 Task: Assign in the project AgileFalcon the issue 'Integrate a new gamification feature into an existing mobile application to increase user engagement and retention' to the sprint 'Infrastructure Monitoring Sprint'. Assign in the project AgileFalcon the issue 'Develop a new tool for automated testing of web application accessibility compliance for people with disabilities' to the sprint 'Infrastructure Monitoring Sprint'. Assign in the project AgileFalcon the issue 'Upgrade the deployment pipeline of a web application to improve the speed and reliability of deployment' to the sprint 'Infrastructure Monitoring Sprint'. Assign in the project AgileFalcon the issue 'Create a new online platform for online photography courses with advanced image editing and composition features' to the sprint 'Infrastructure Monitoring Sprint'
Action: Mouse moved to (741, 420)
Screenshot: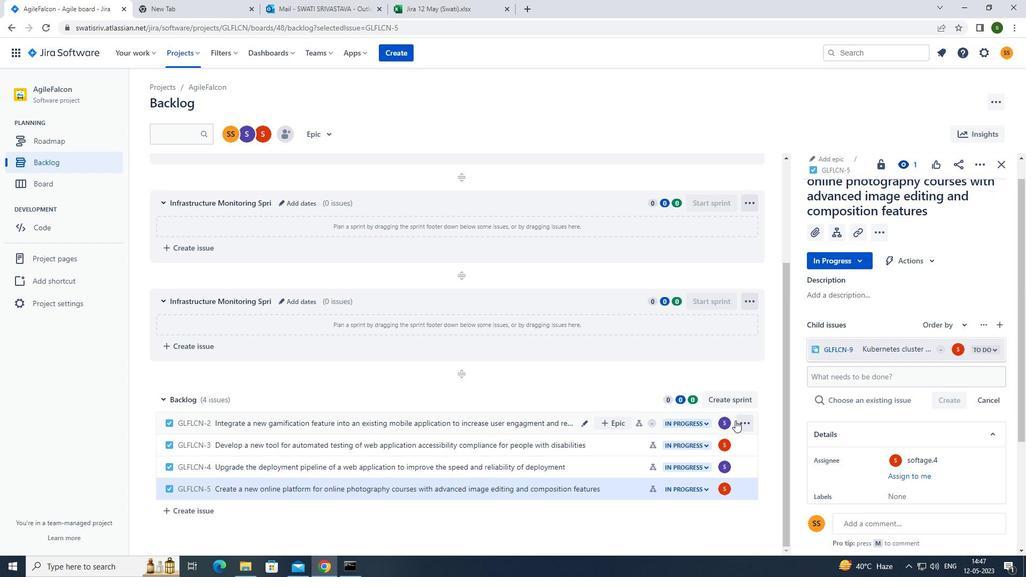 
Action: Mouse pressed left at (741, 420)
Screenshot: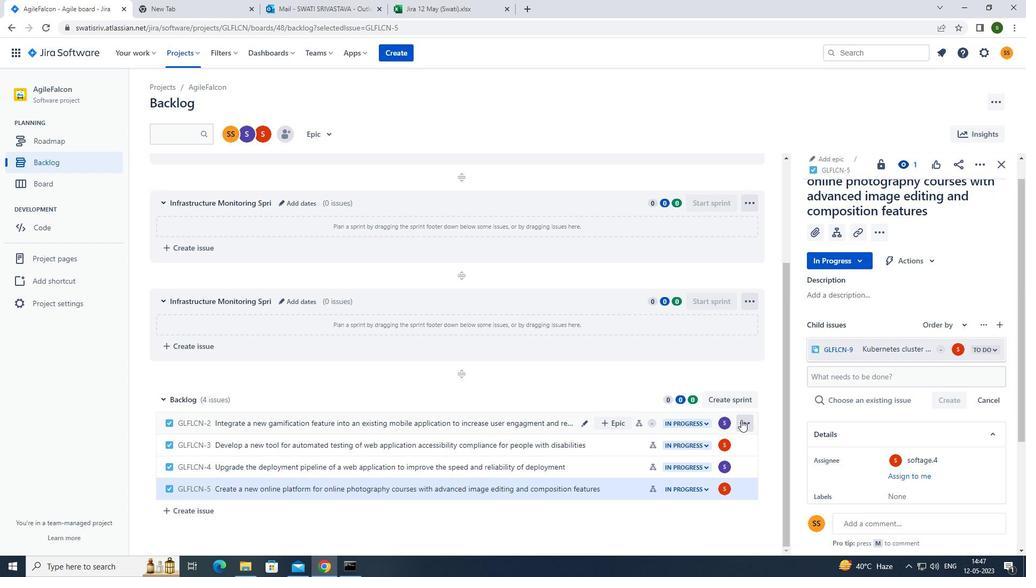
Action: Mouse moved to (705, 328)
Screenshot: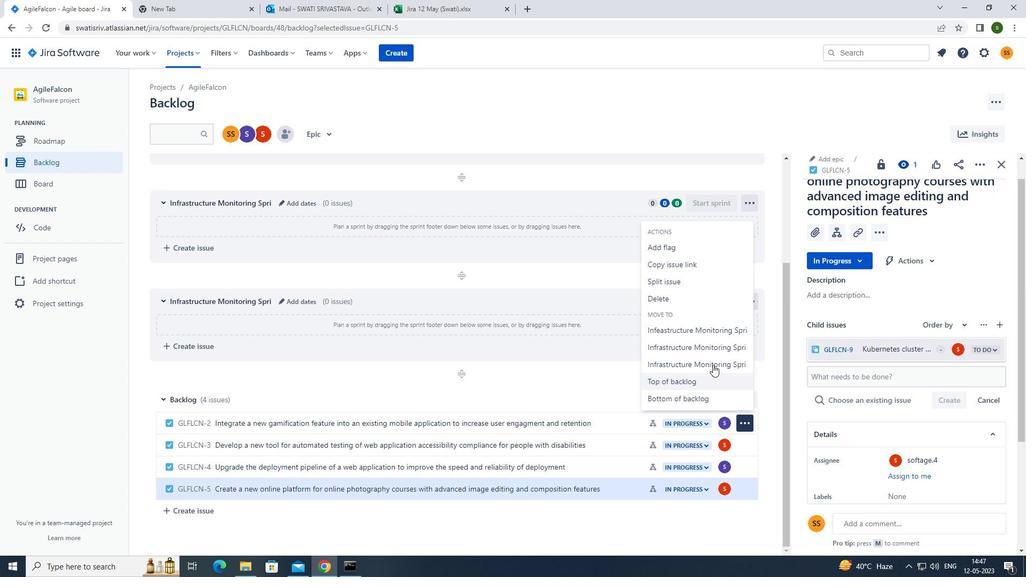 
Action: Mouse pressed left at (705, 328)
Screenshot: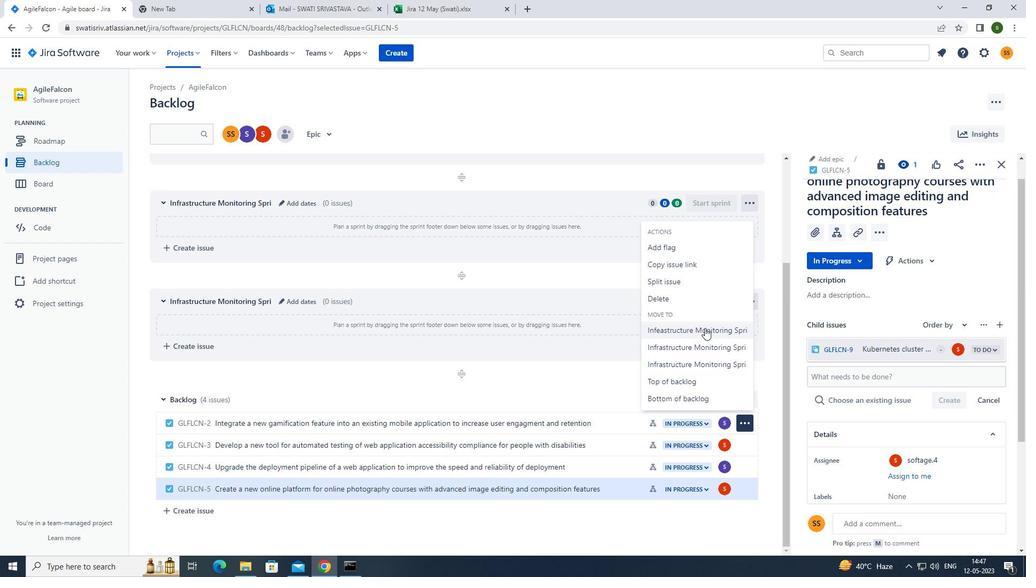 
Action: Mouse moved to (747, 451)
Screenshot: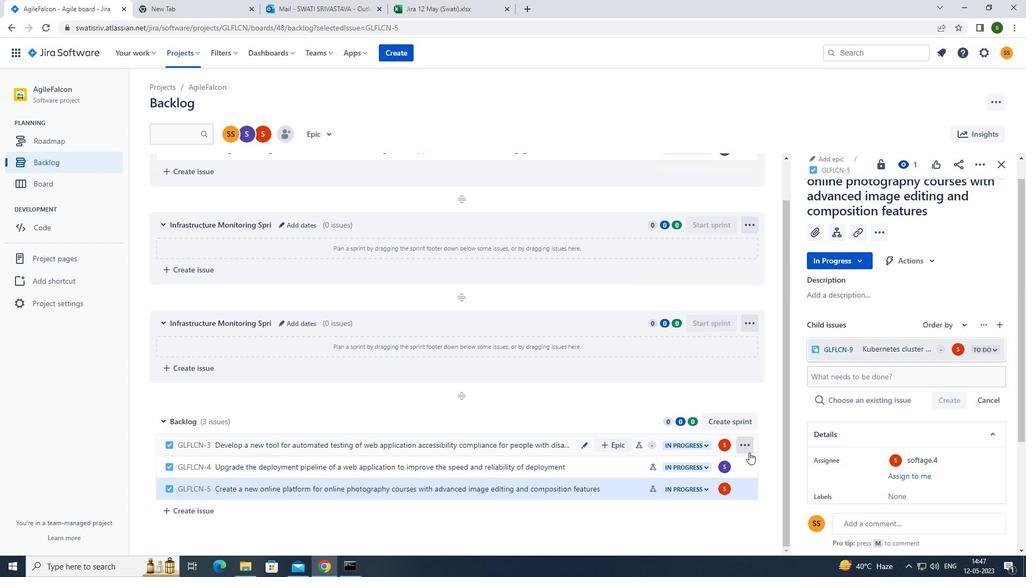 
Action: Mouse pressed left at (747, 451)
Screenshot: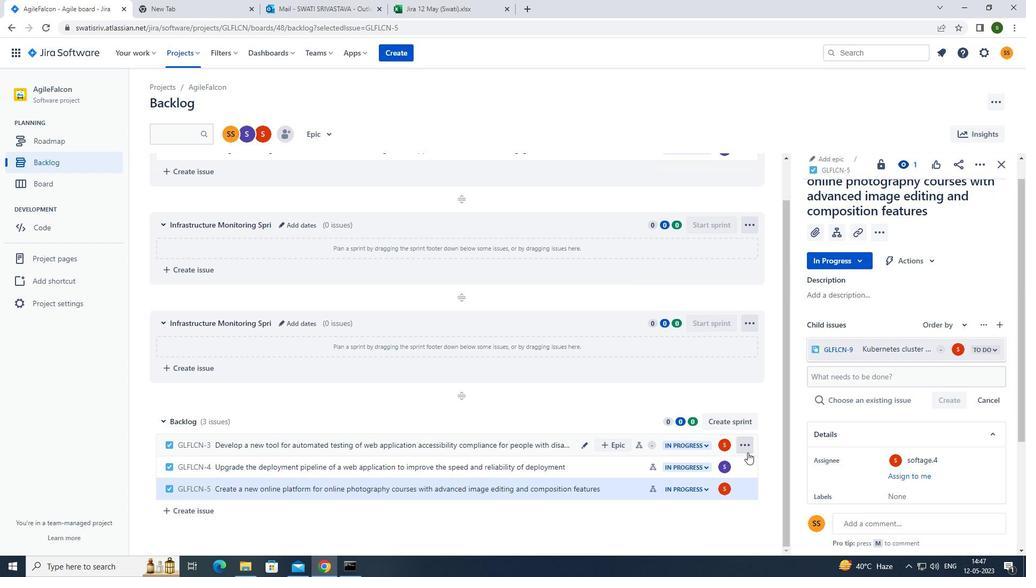 
Action: Mouse moved to (715, 371)
Screenshot: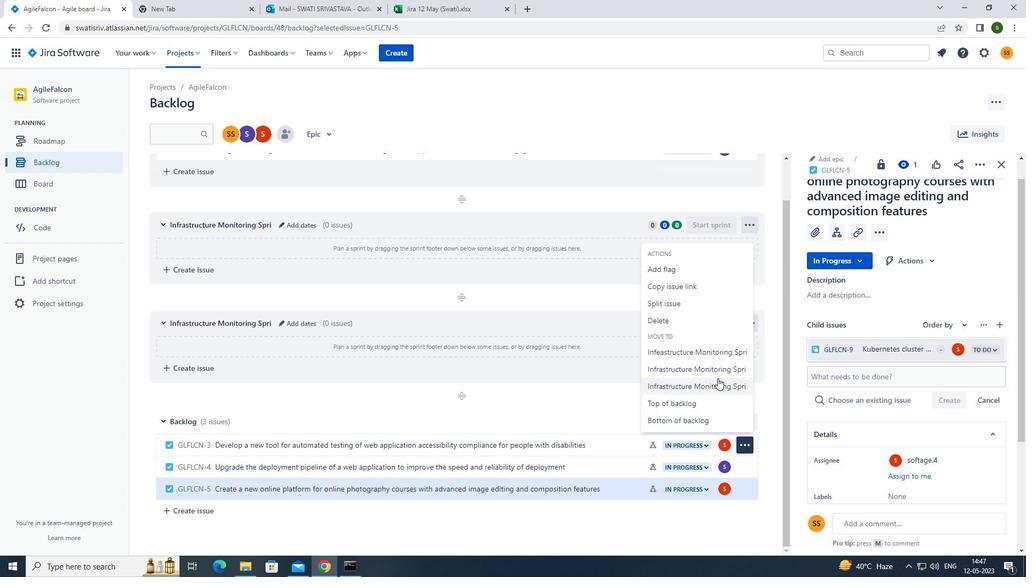 
Action: Mouse pressed left at (715, 371)
Screenshot: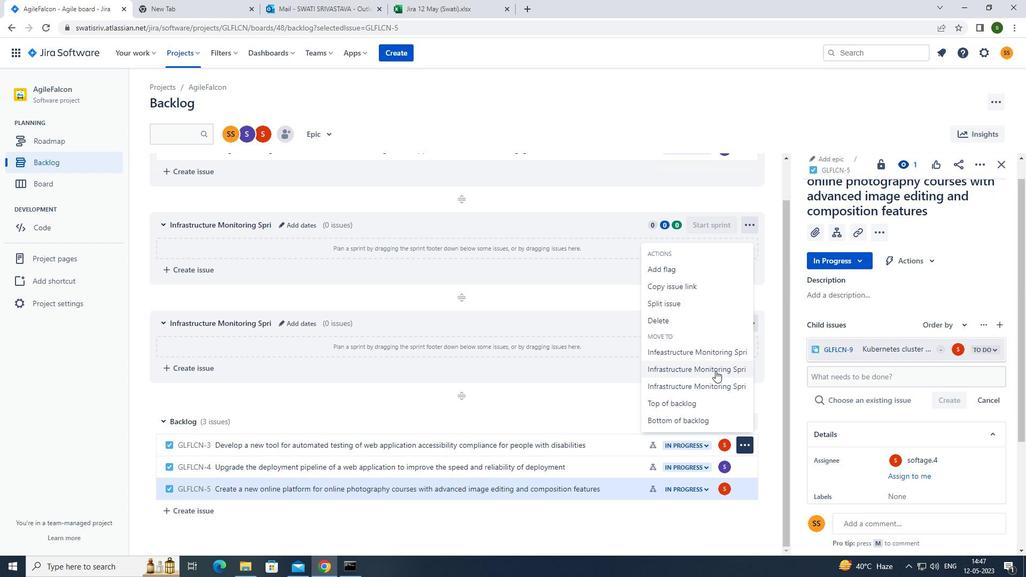 
Action: Mouse moved to (744, 468)
Screenshot: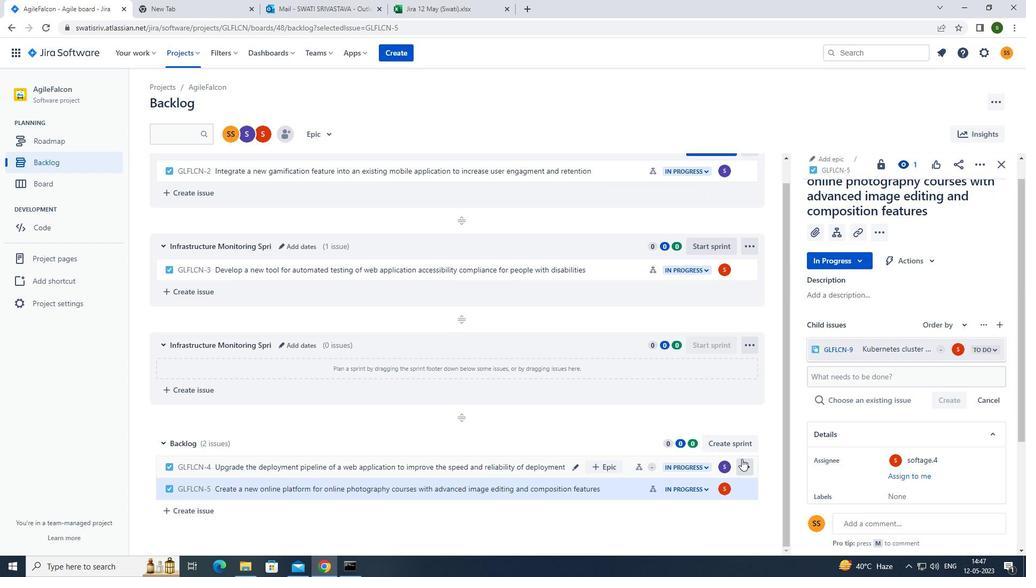 
Action: Mouse pressed left at (744, 468)
Screenshot: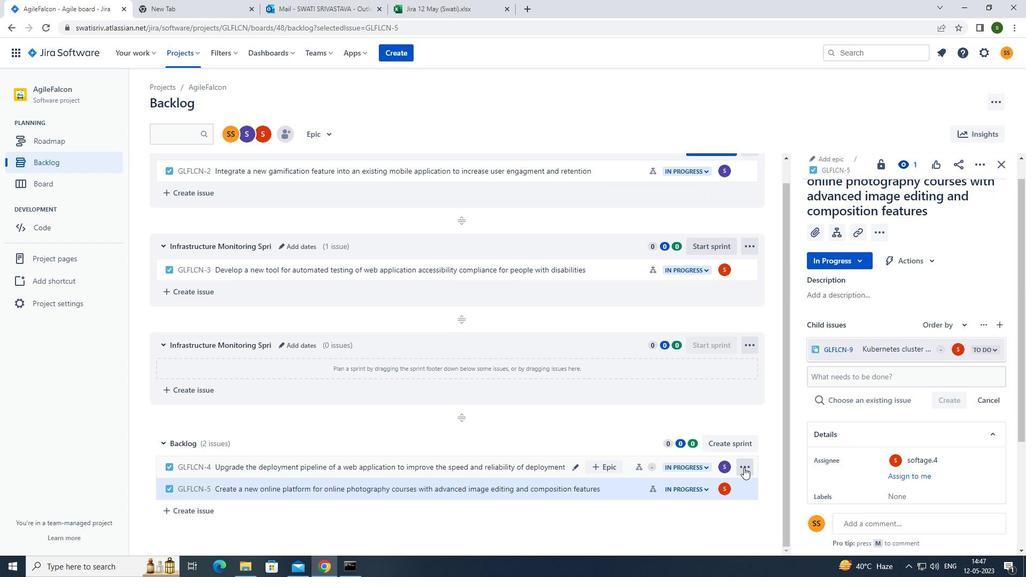 
Action: Mouse moved to (727, 409)
Screenshot: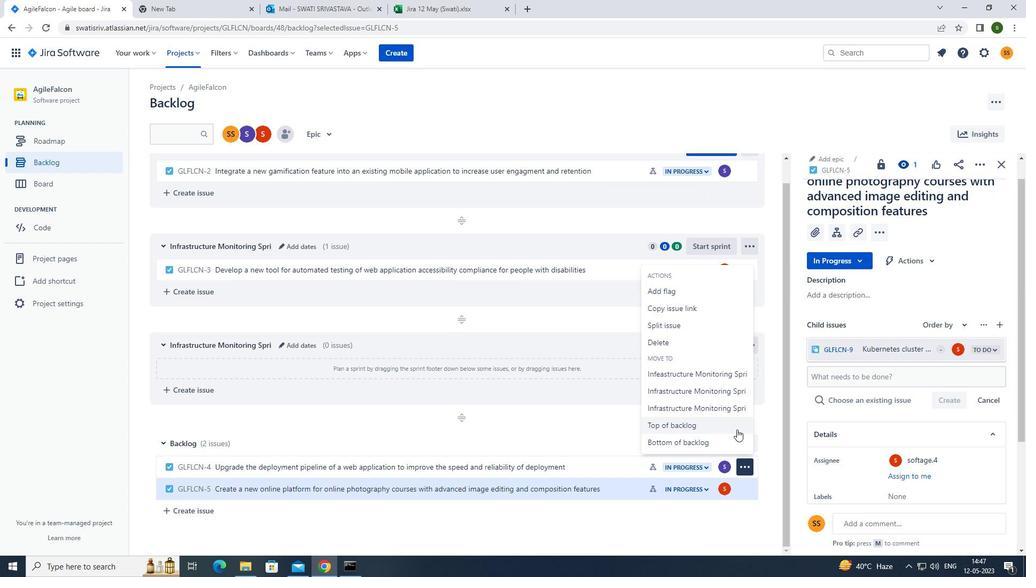 
Action: Mouse pressed left at (727, 409)
Screenshot: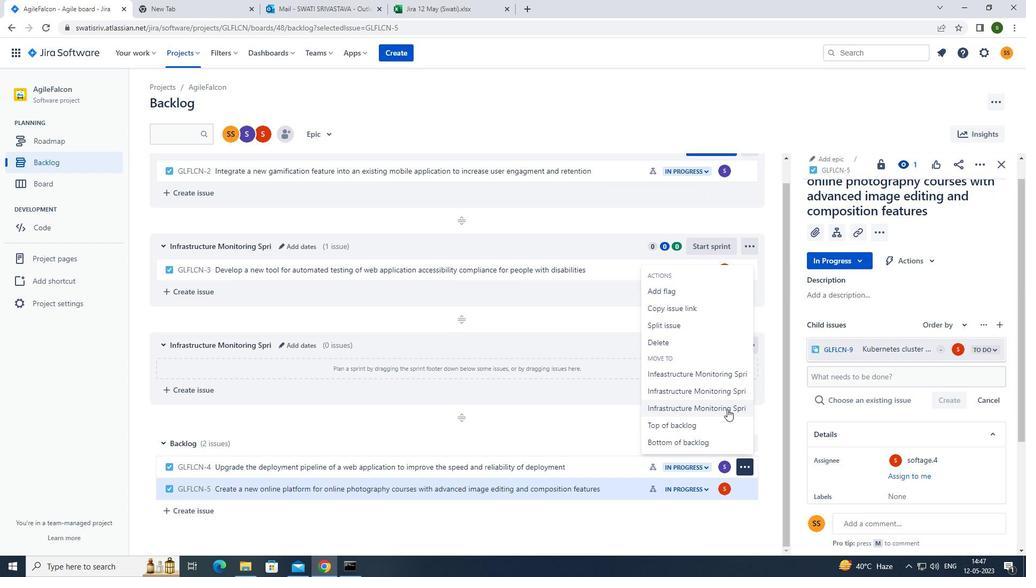 
Action: Mouse moved to (743, 487)
Screenshot: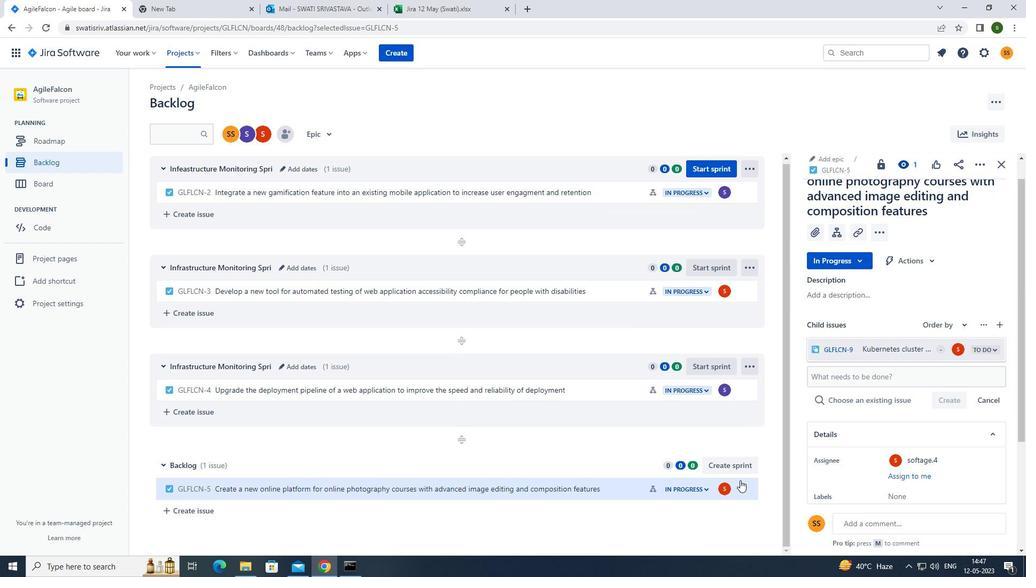 
Action: Mouse pressed left at (743, 487)
Screenshot: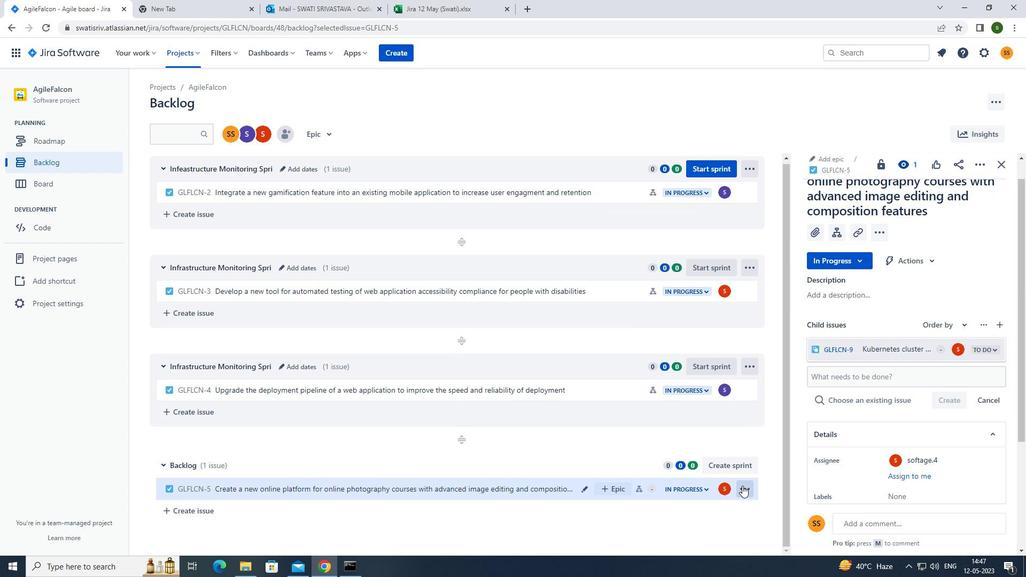 
Action: Mouse moved to (721, 430)
Screenshot: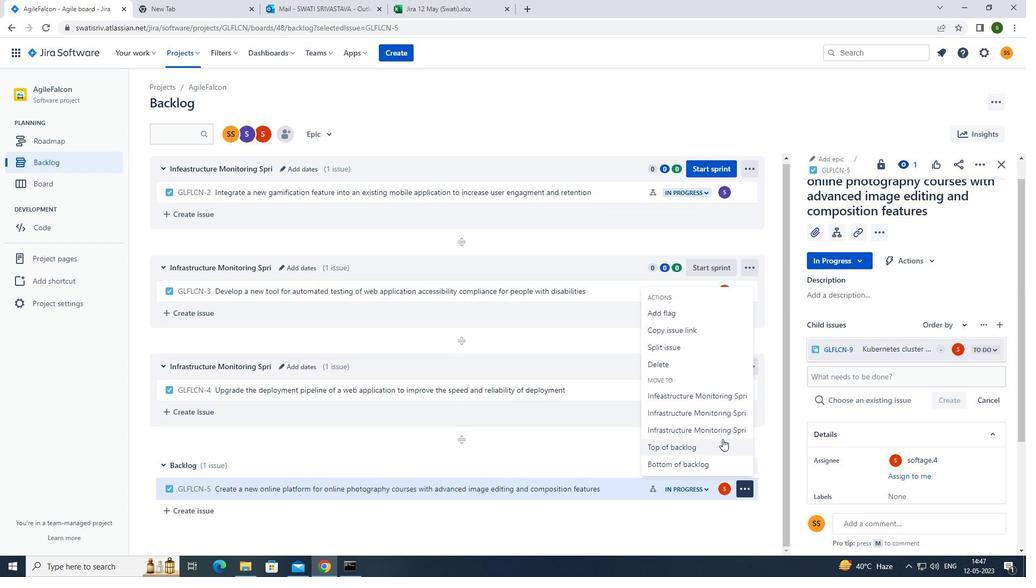 
Action: Mouse pressed left at (721, 430)
Screenshot: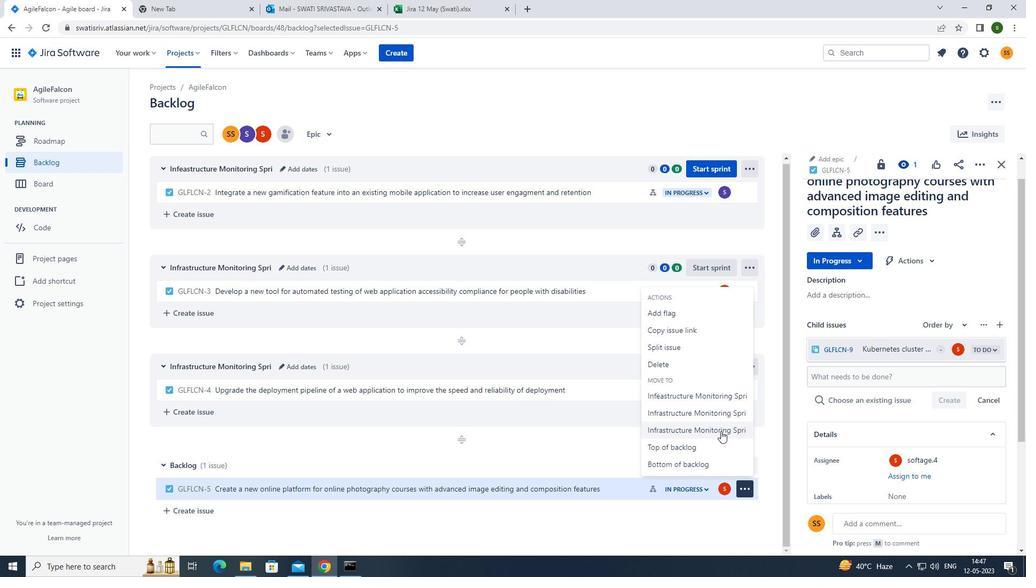 
Action: Mouse moved to (623, 530)
Screenshot: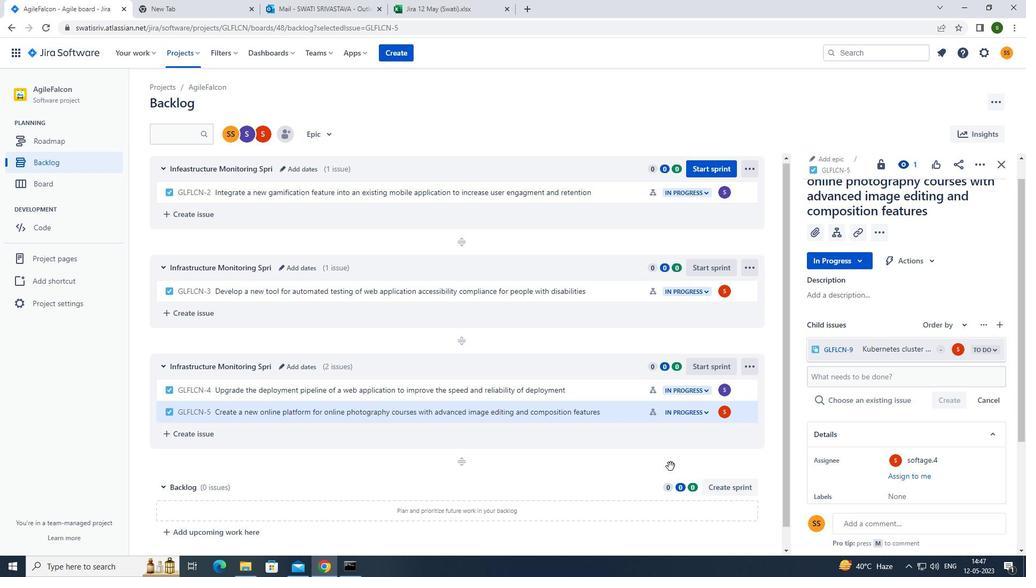 
